 Task: Set the user agent to "Safari -- iPhone iOS 13.2".
Action: Mouse moved to (1388, 46)
Screenshot: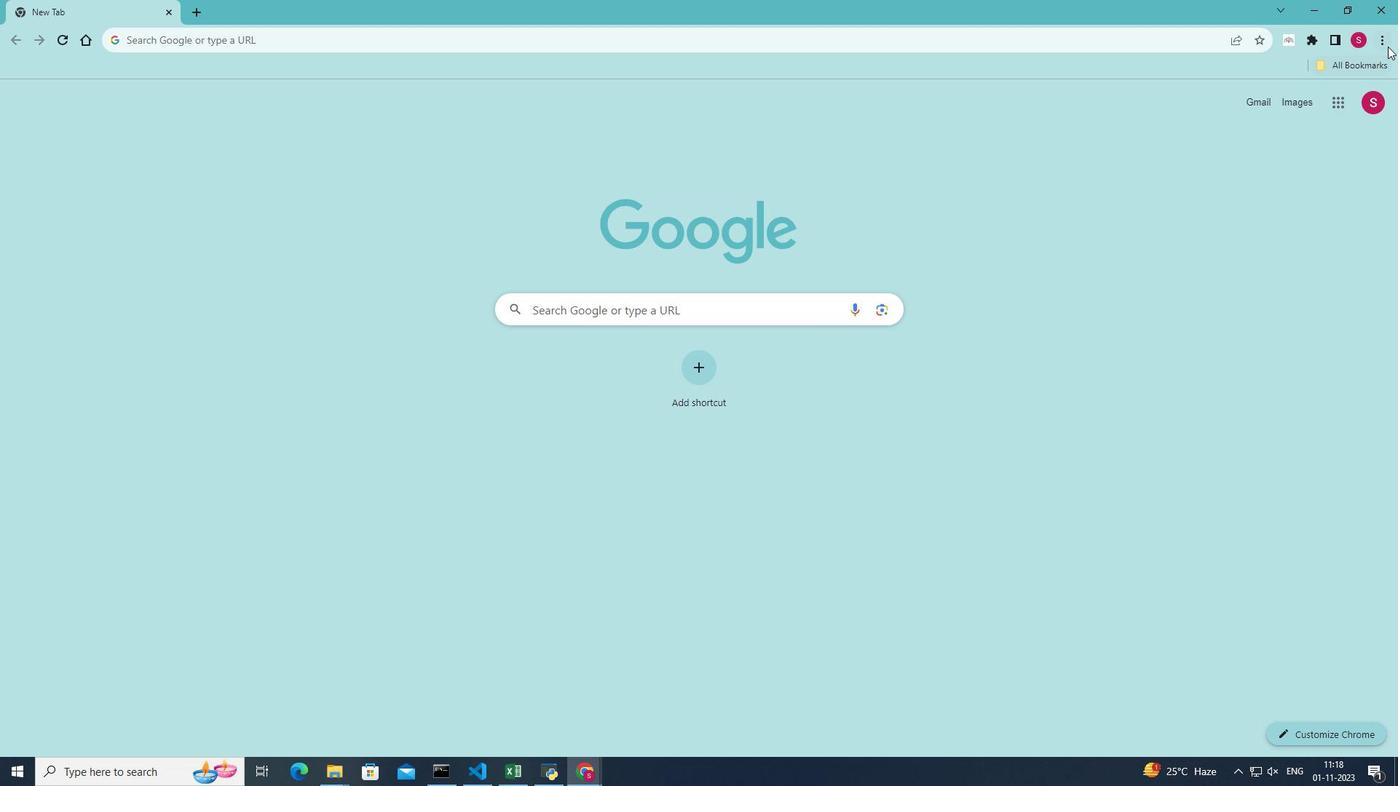 
Action: Mouse pressed left at (1388, 46)
Screenshot: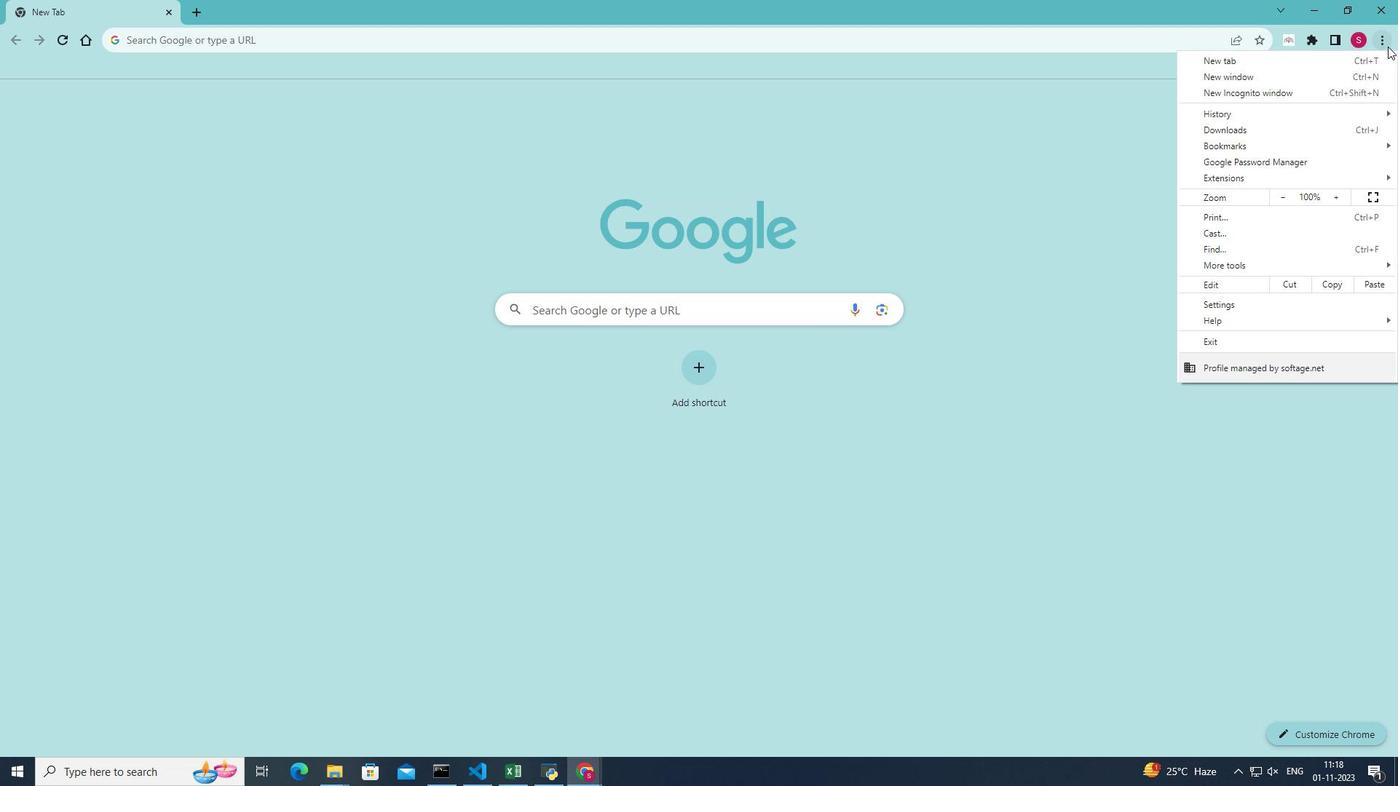
Action: Mouse moved to (1276, 269)
Screenshot: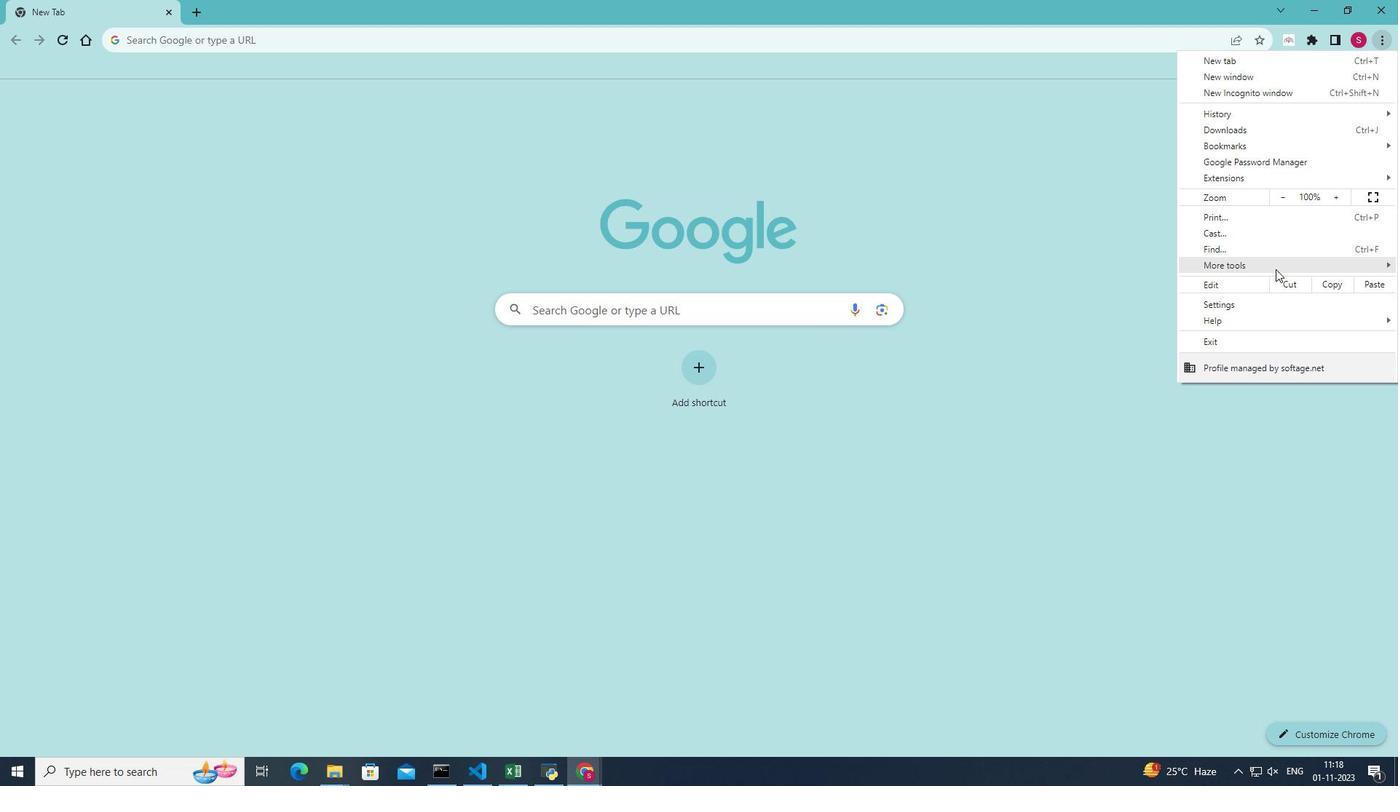 
Action: Mouse pressed left at (1276, 269)
Screenshot: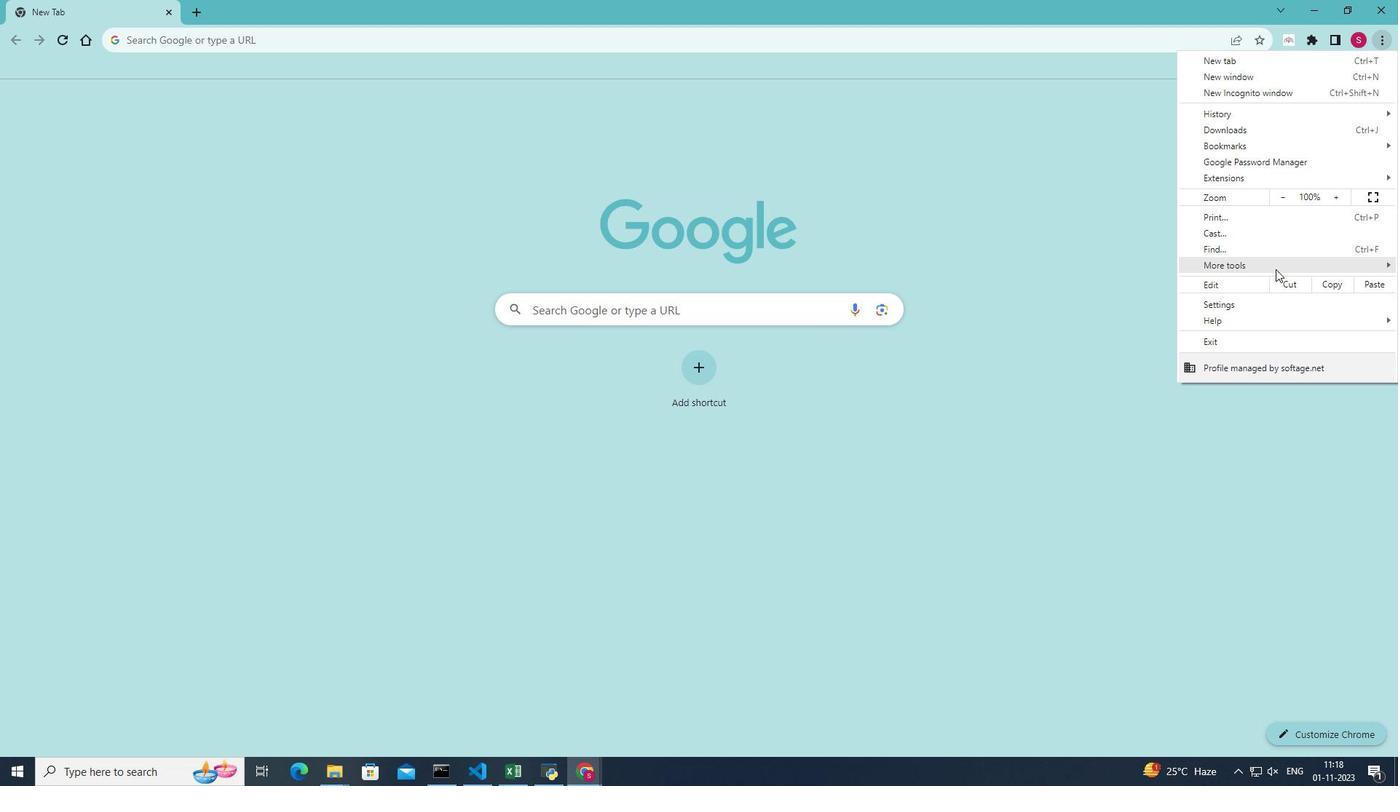 
Action: Mouse moved to (1080, 372)
Screenshot: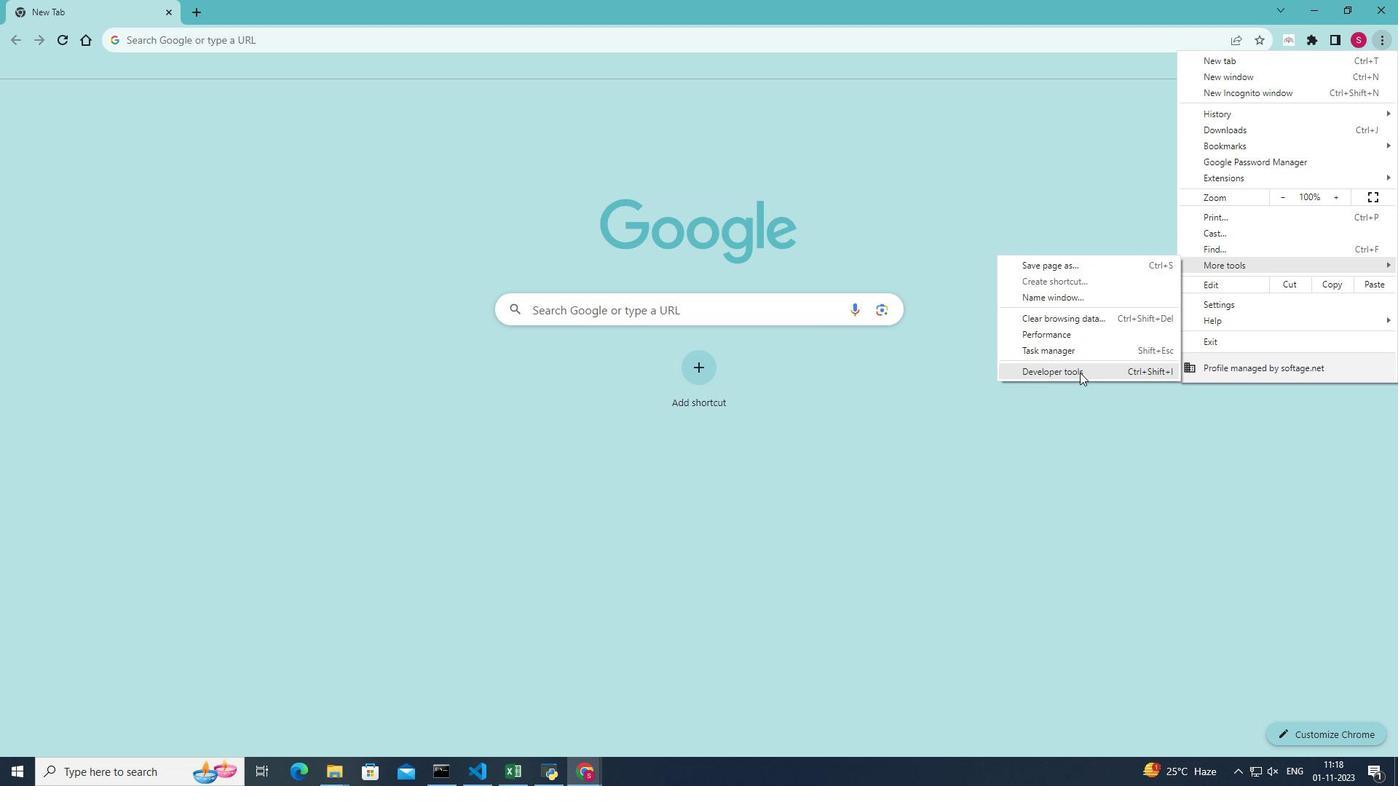
Action: Mouse pressed left at (1080, 372)
Screenshot: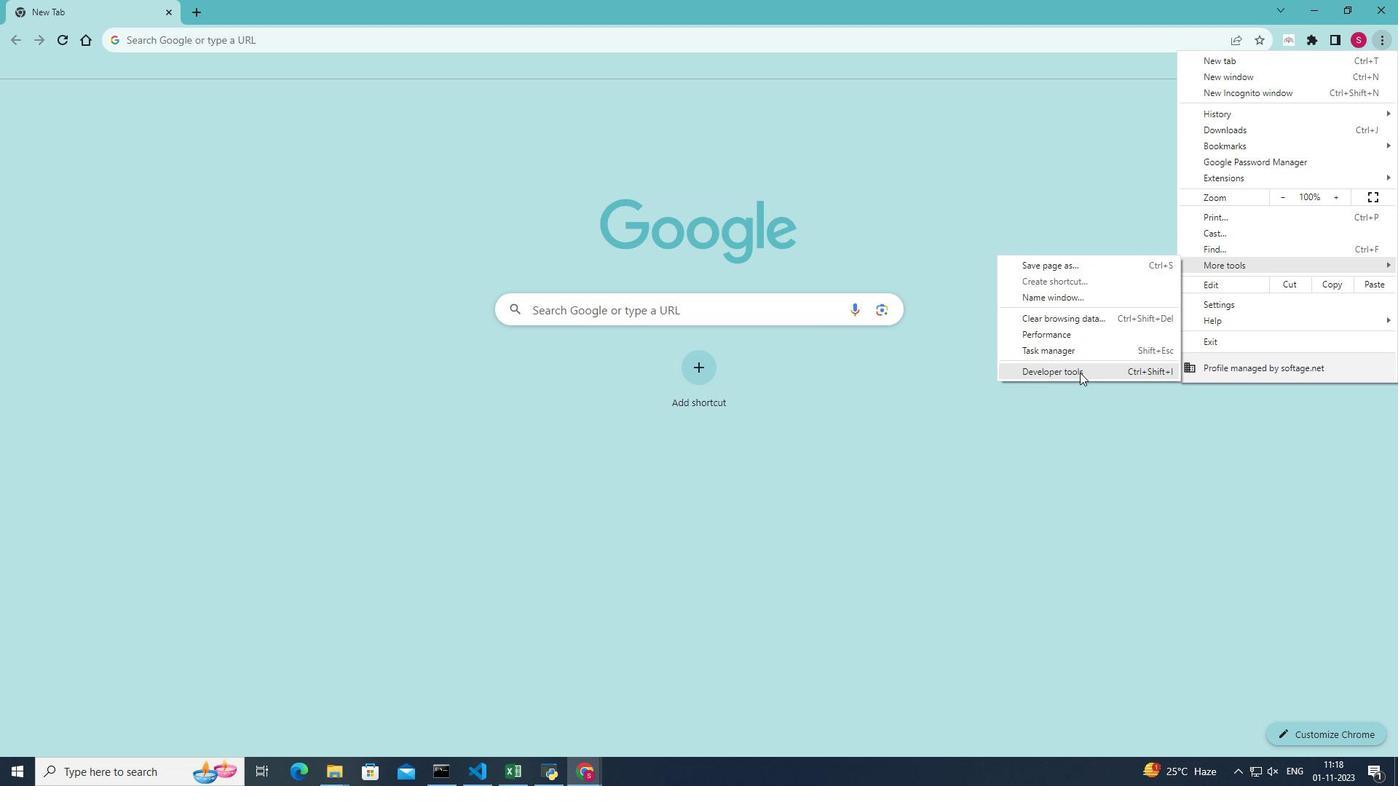 
Action: Mouse moved to (1194, 87)
Screenshot: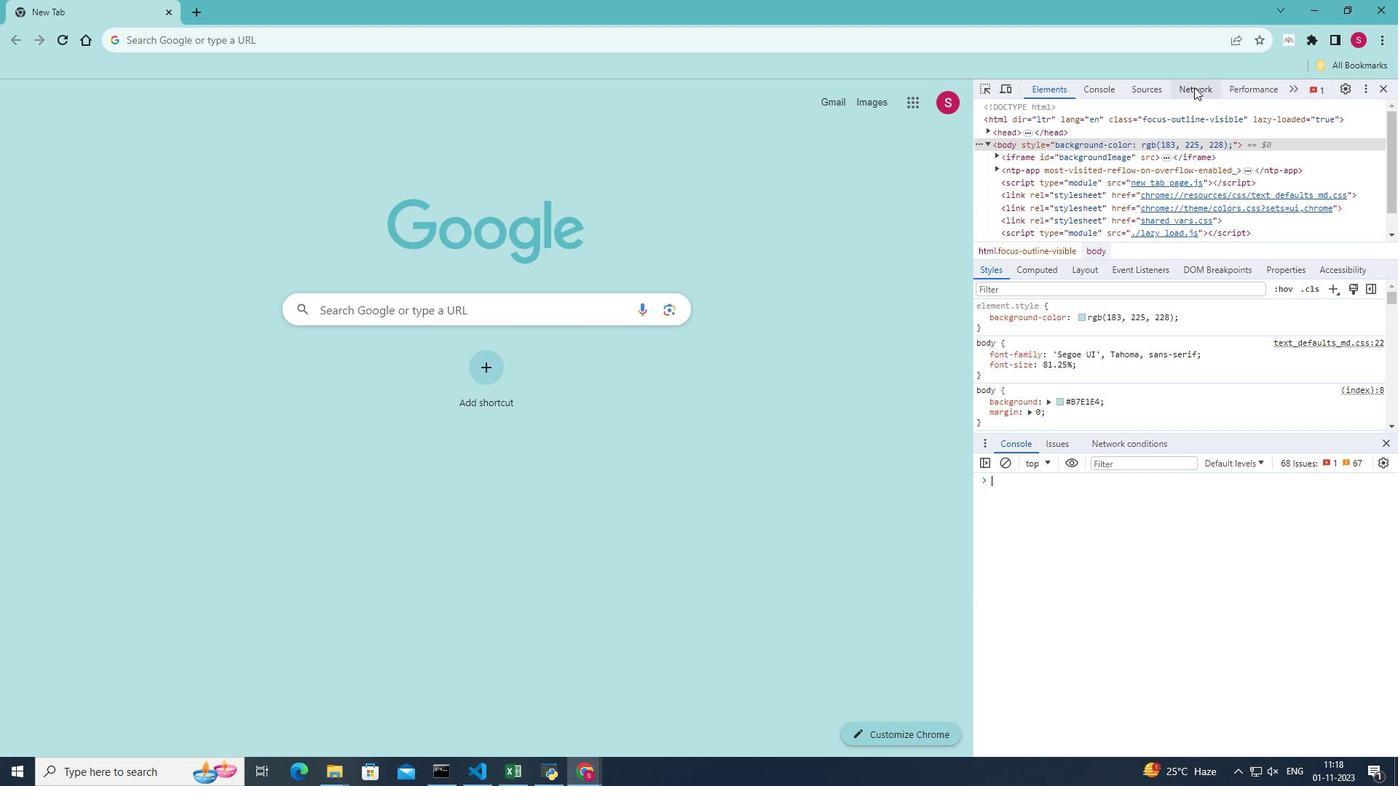 
Action: Mouse pressed left at (1194, 87)
Screenshot: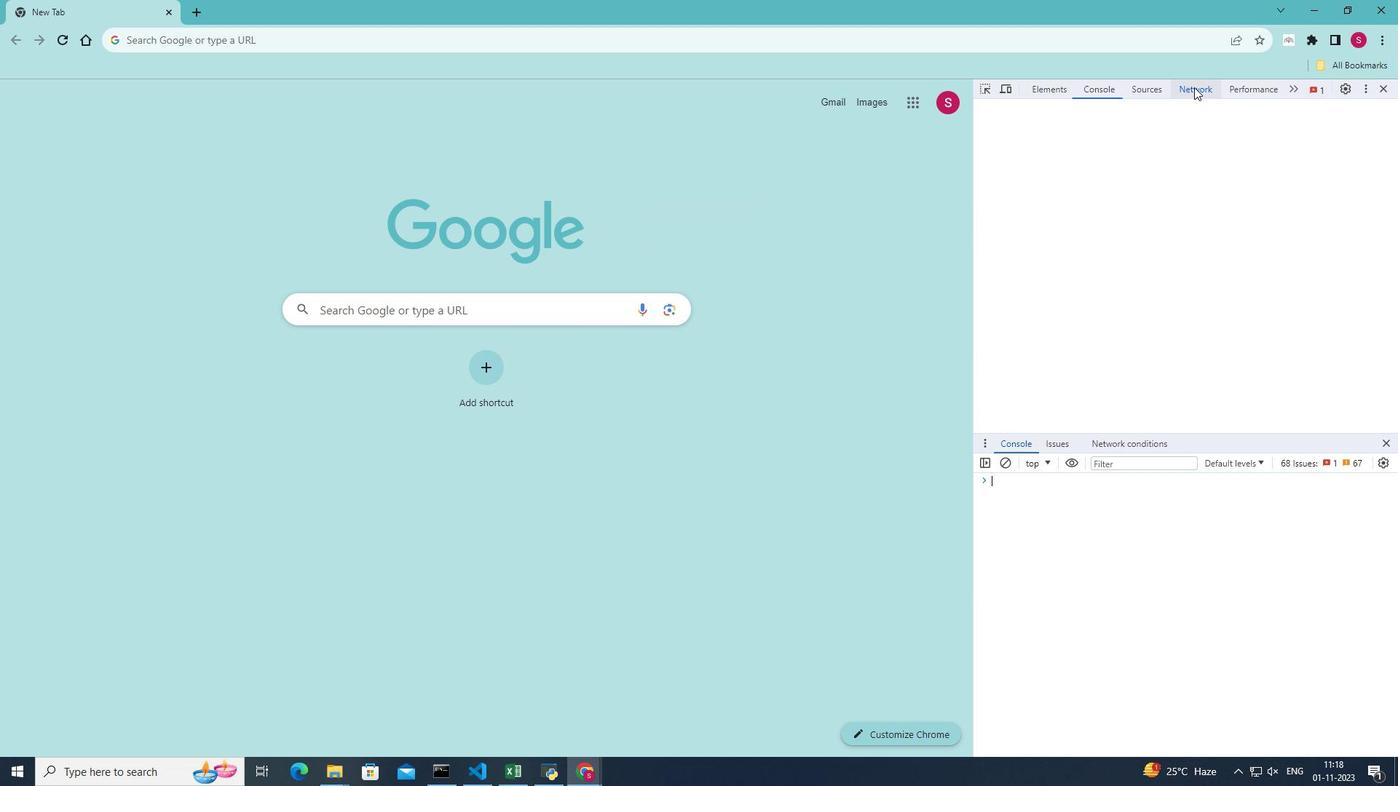
Action: Mouse moved to (1309, 105)
Screenshot: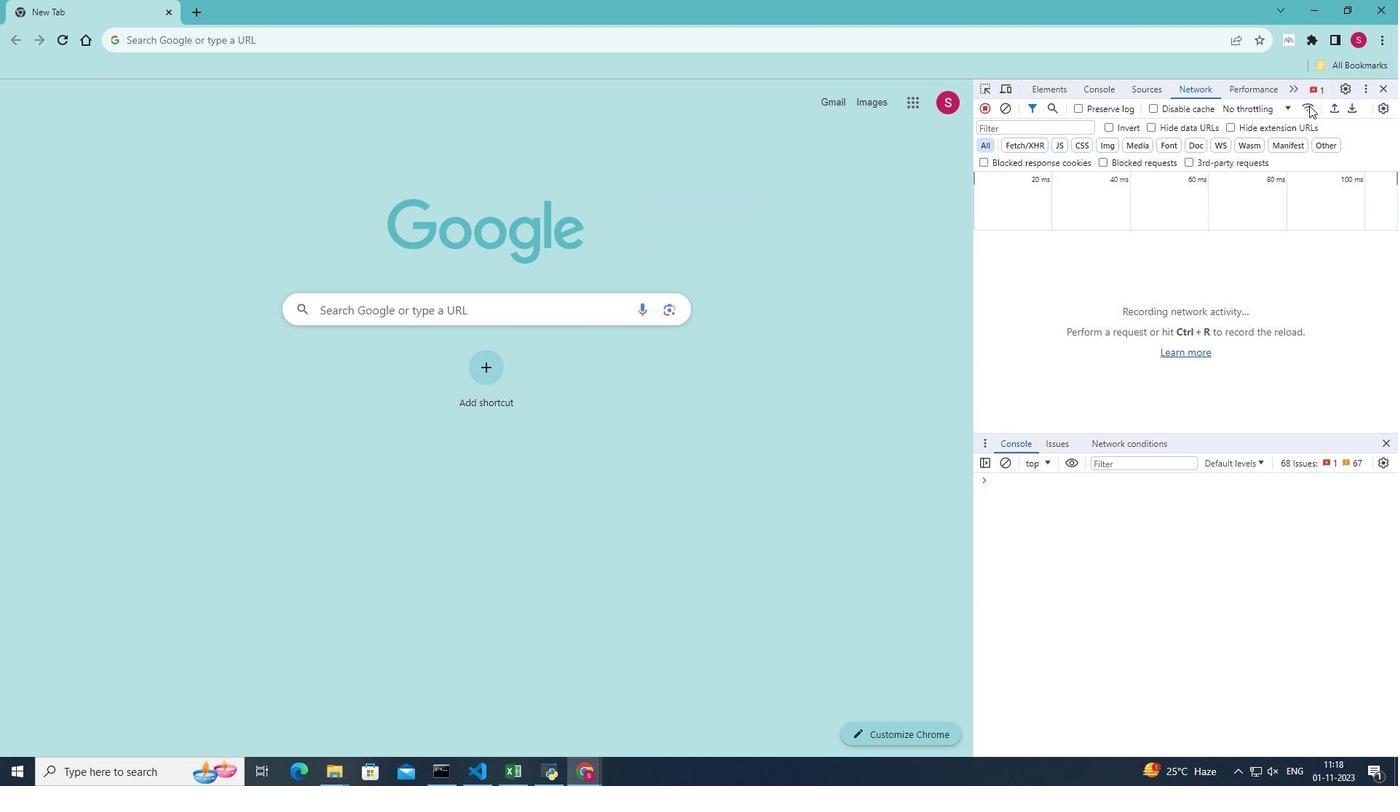 
Action: Mouse pressed left at (1309, 105)
Screenshot: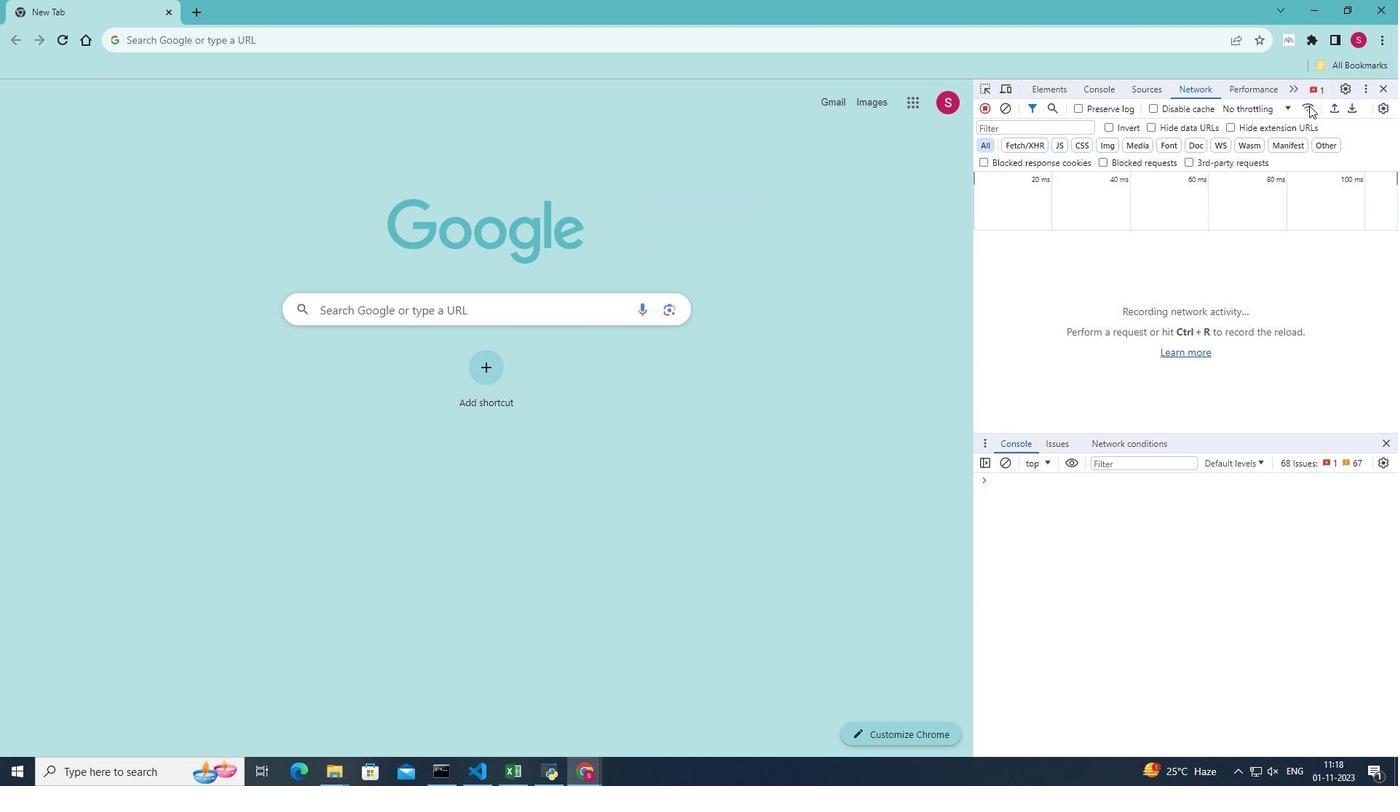 
Action: Mouse moved to (1093, 541)
Screenshot: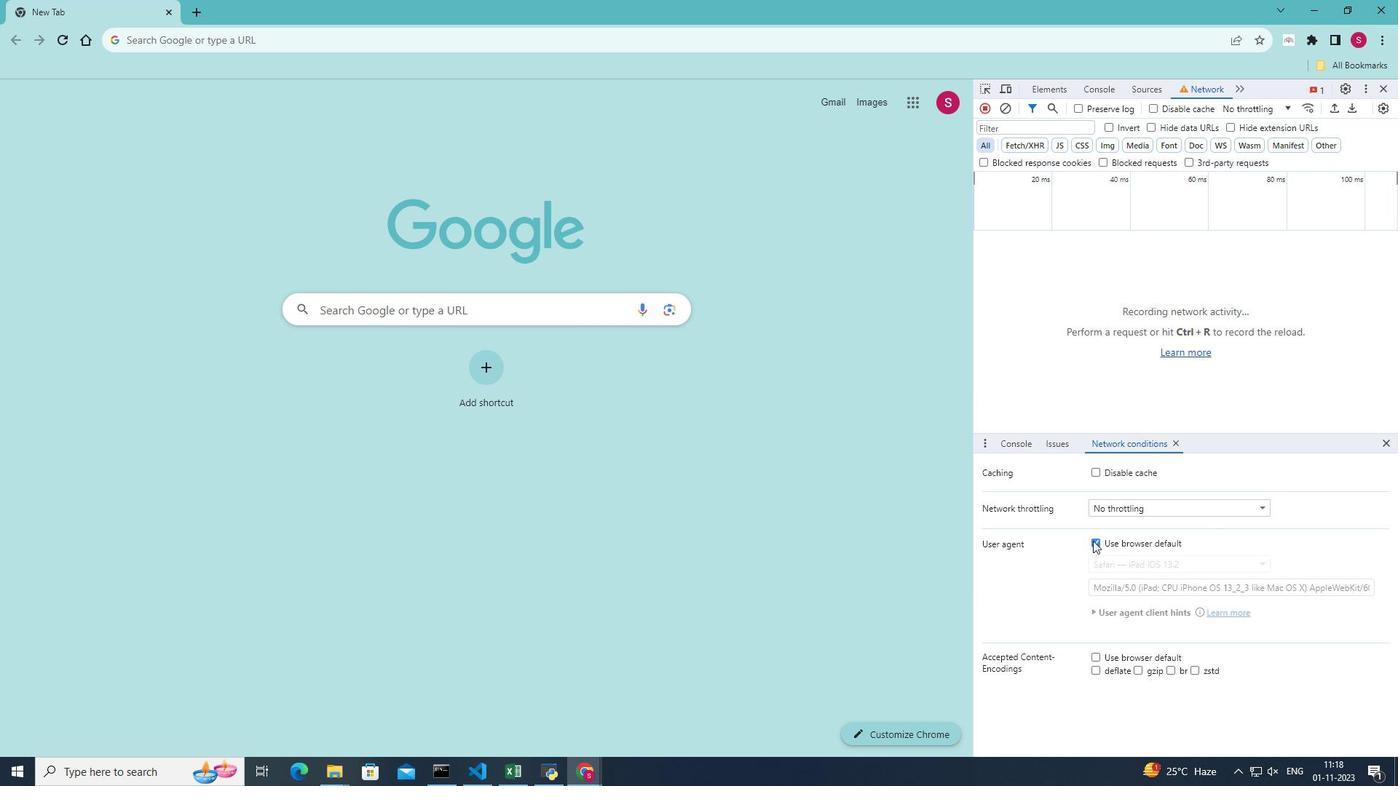 
Action: Mouse pressed left at (1093, 541)
Screenshot: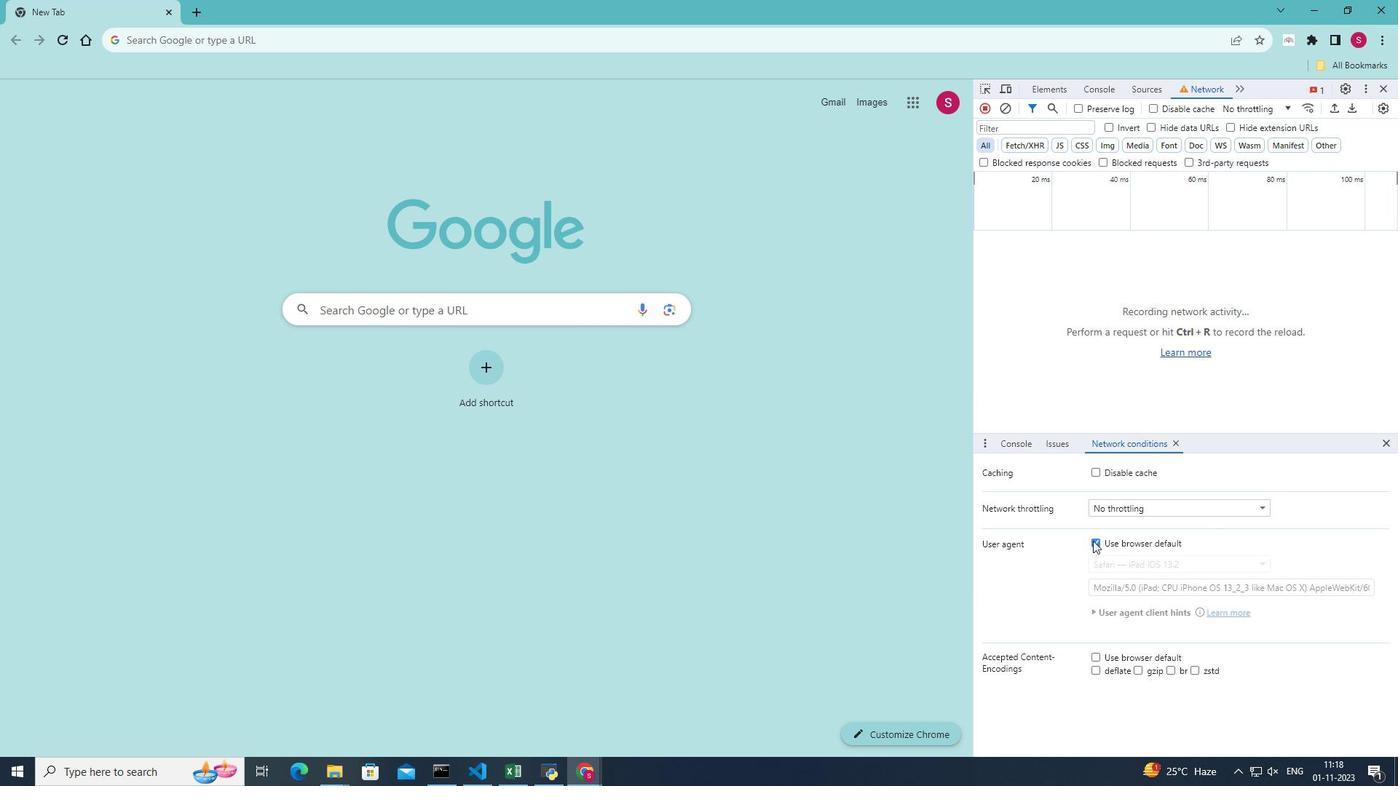 
Action: Mouse moved to (1249, 560)
Screenshot: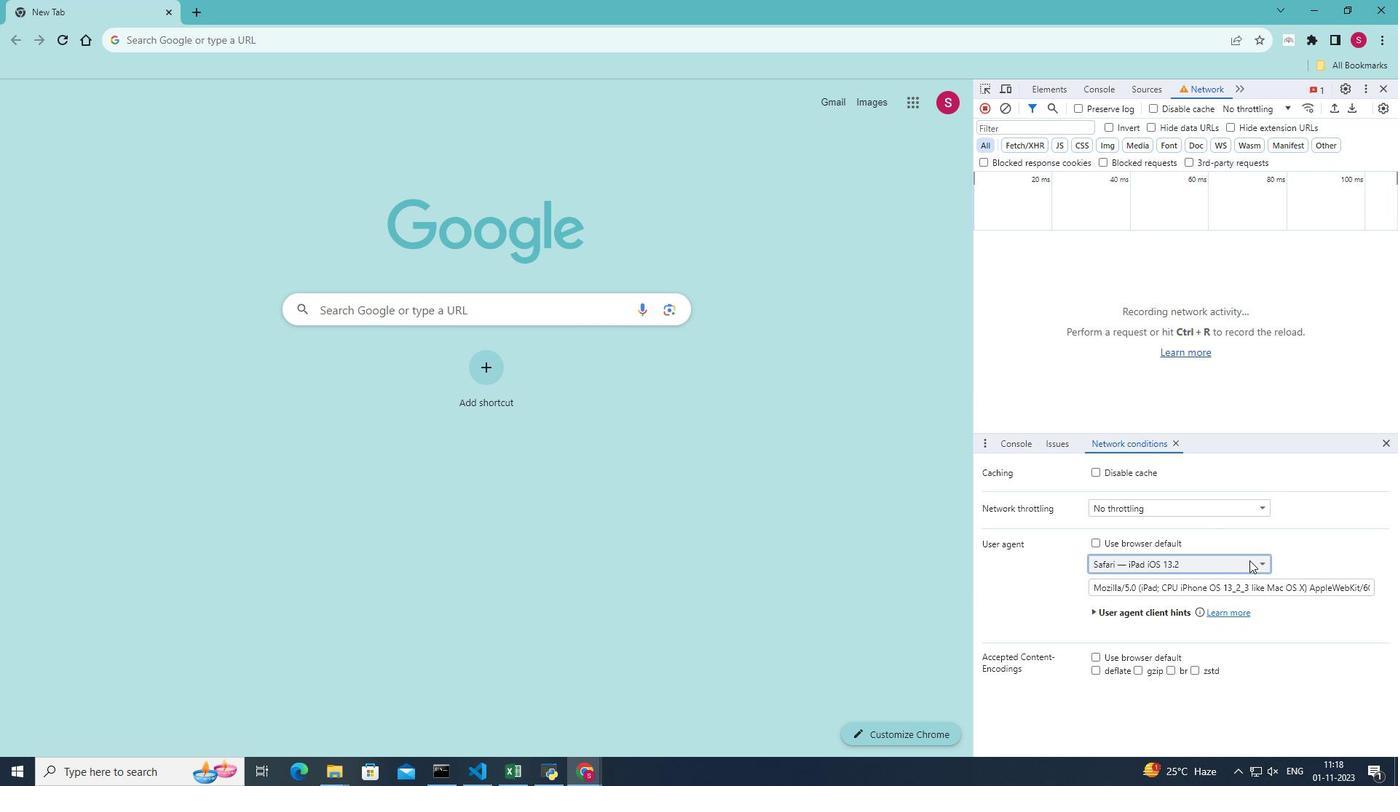 
Action: Mouse pressed left at (1249, 560)
Screenshot: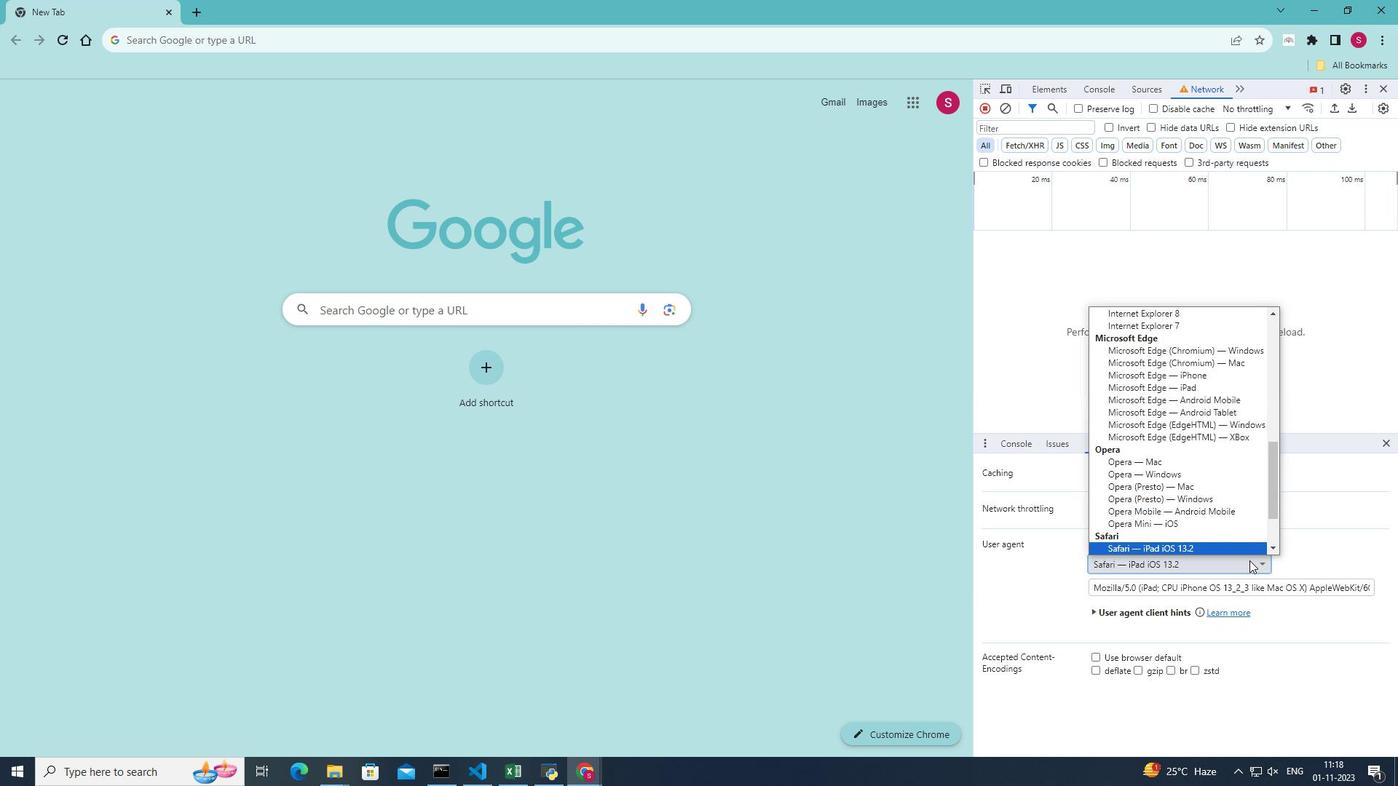 
Action: Mouse moved to (1177, 507)
Screenshot: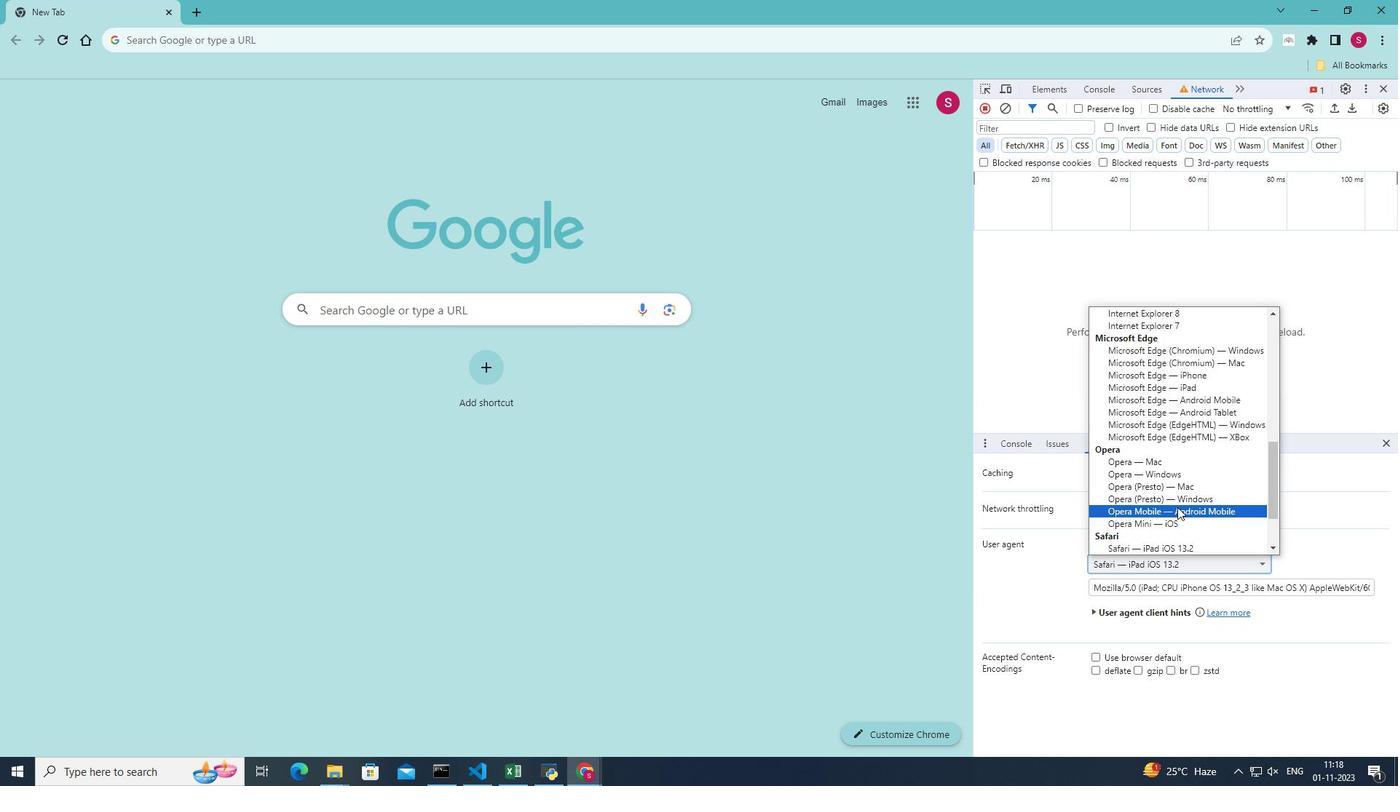 
Action: Mouse scrolled (1177, 506) with delta (0, 0)
Screenshot: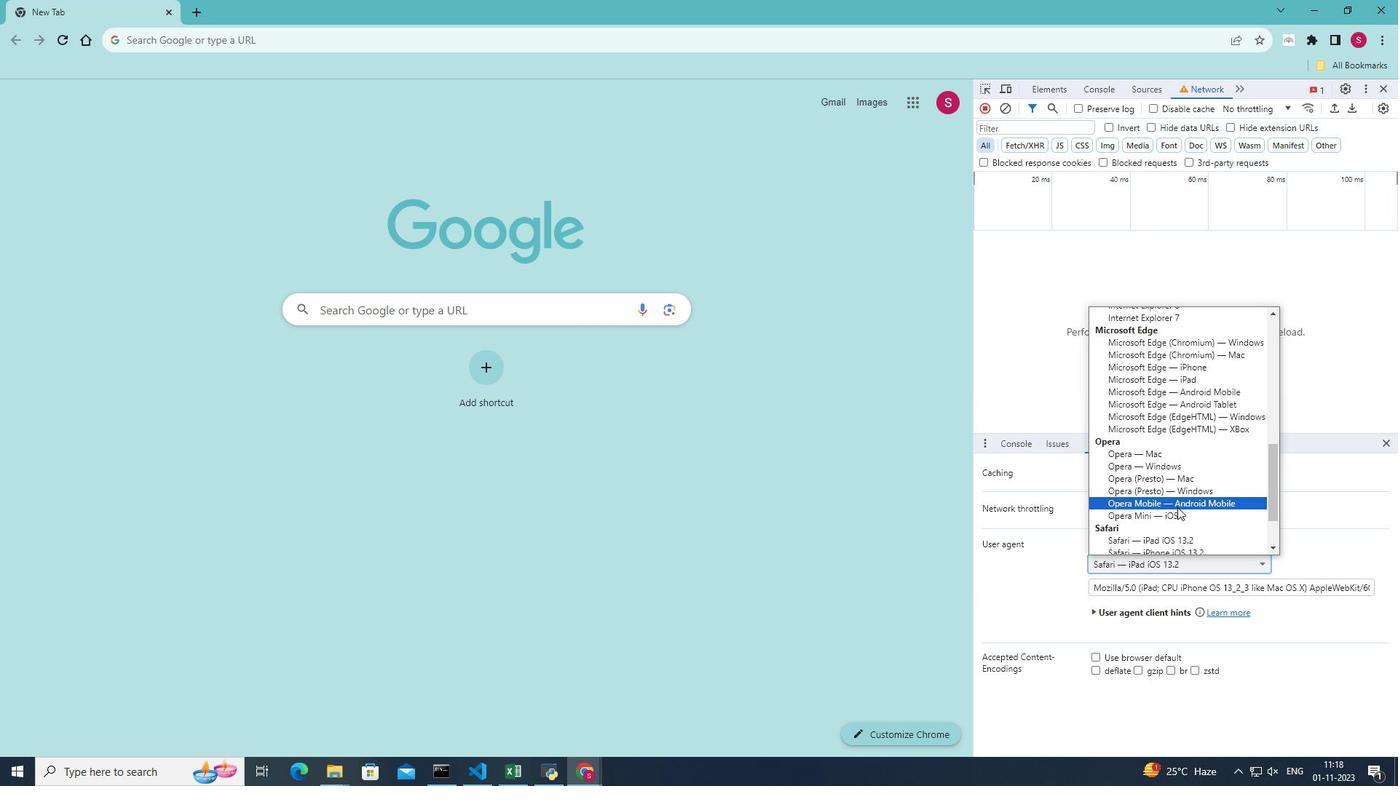 
Action: Mouse moved to (1186, 488)
Screenshot: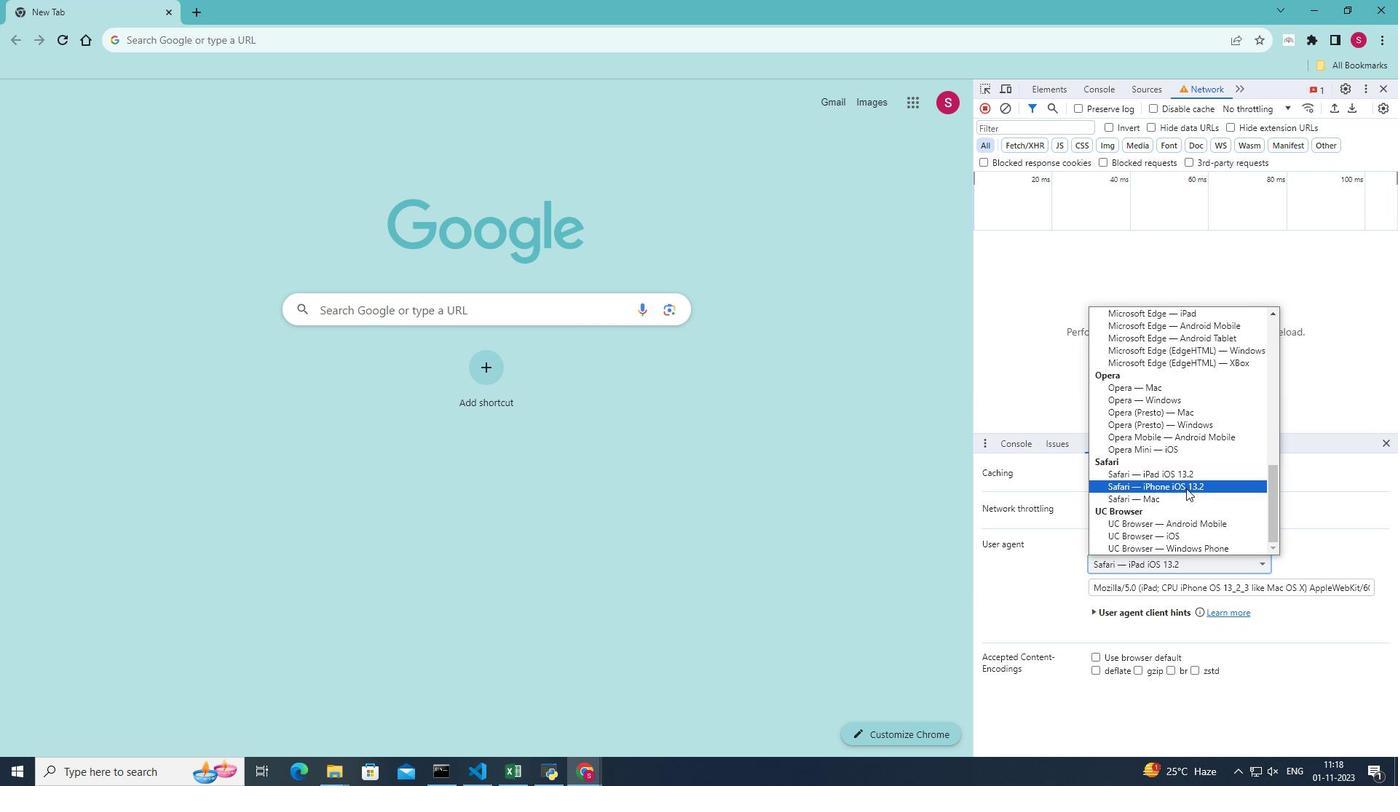 
Action: Mouse pressed left at (1186, 488)
Screenshot: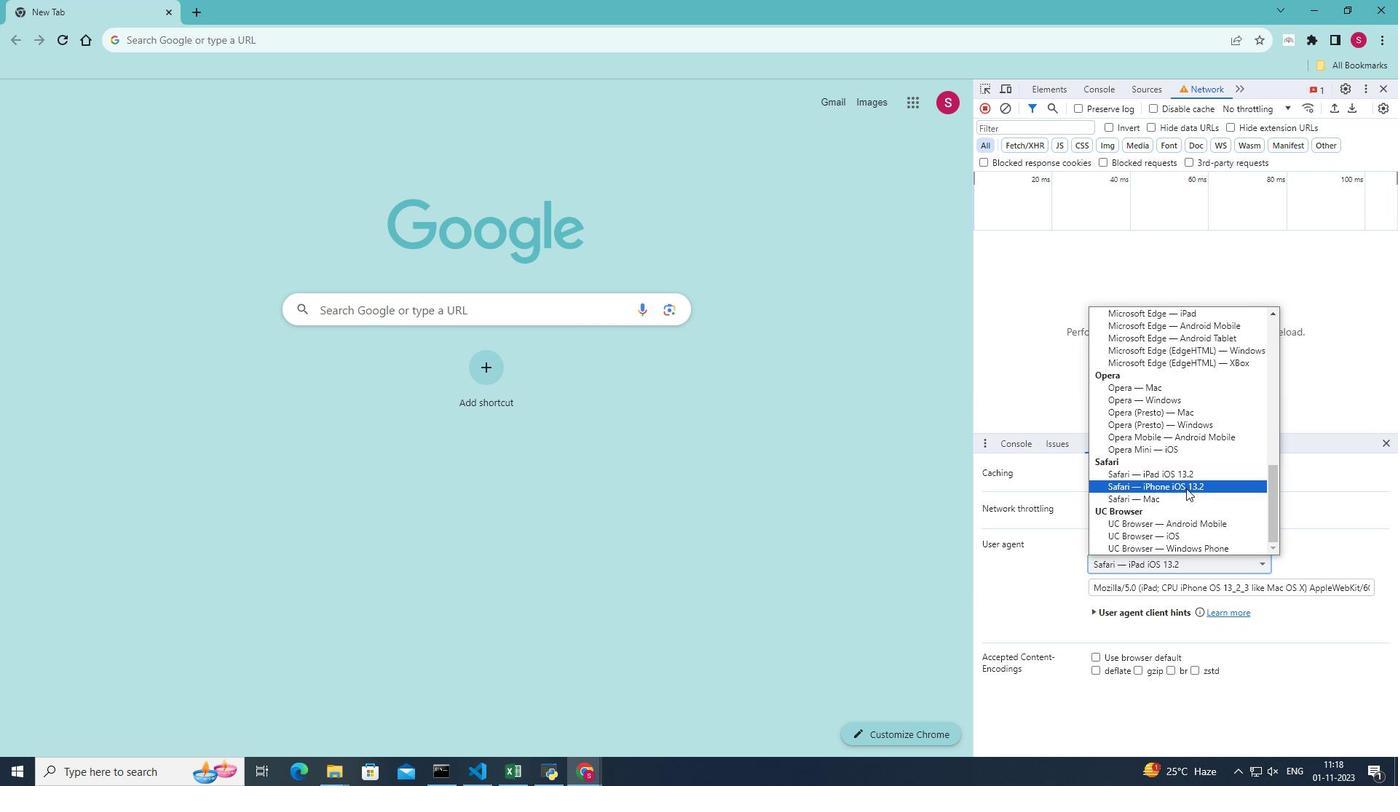 
